 Task: Reset the filters.
Action: Mouse moved to (29, 107)
Screenshot: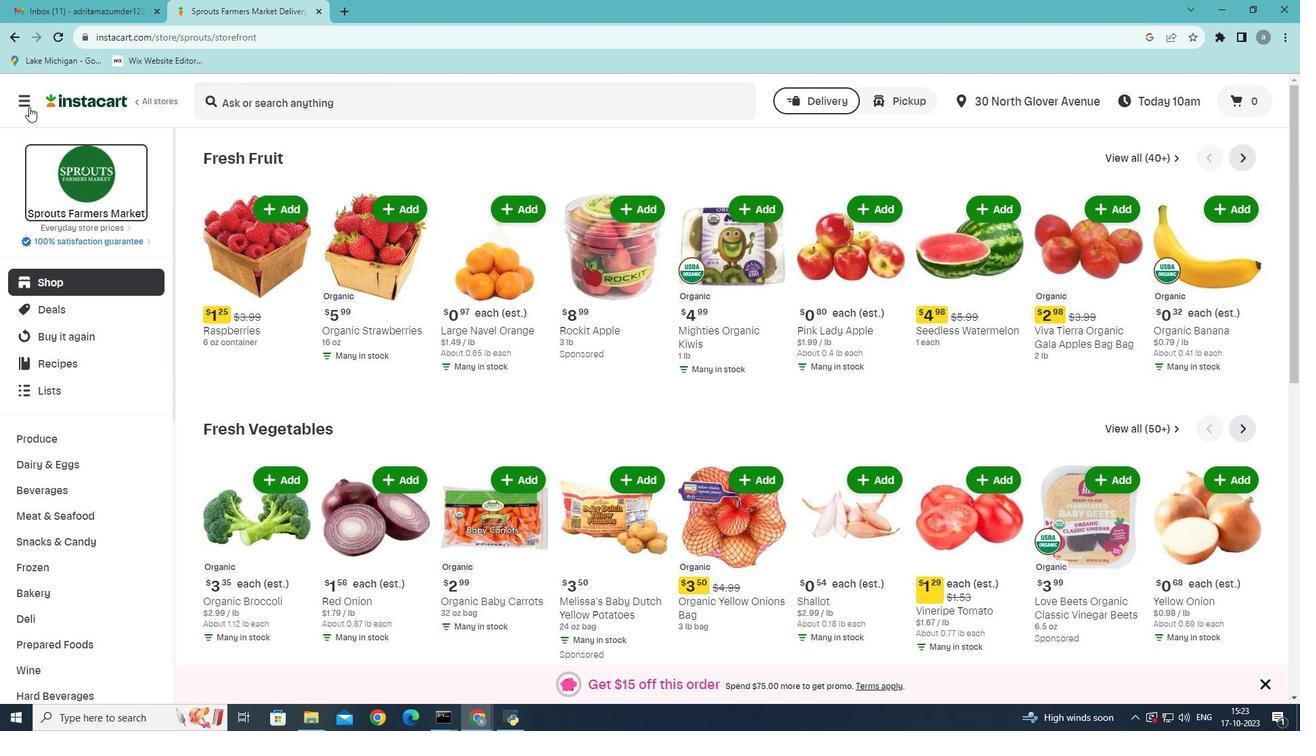 
Action: Mouse pressed left at (29, 107)
Screenshot: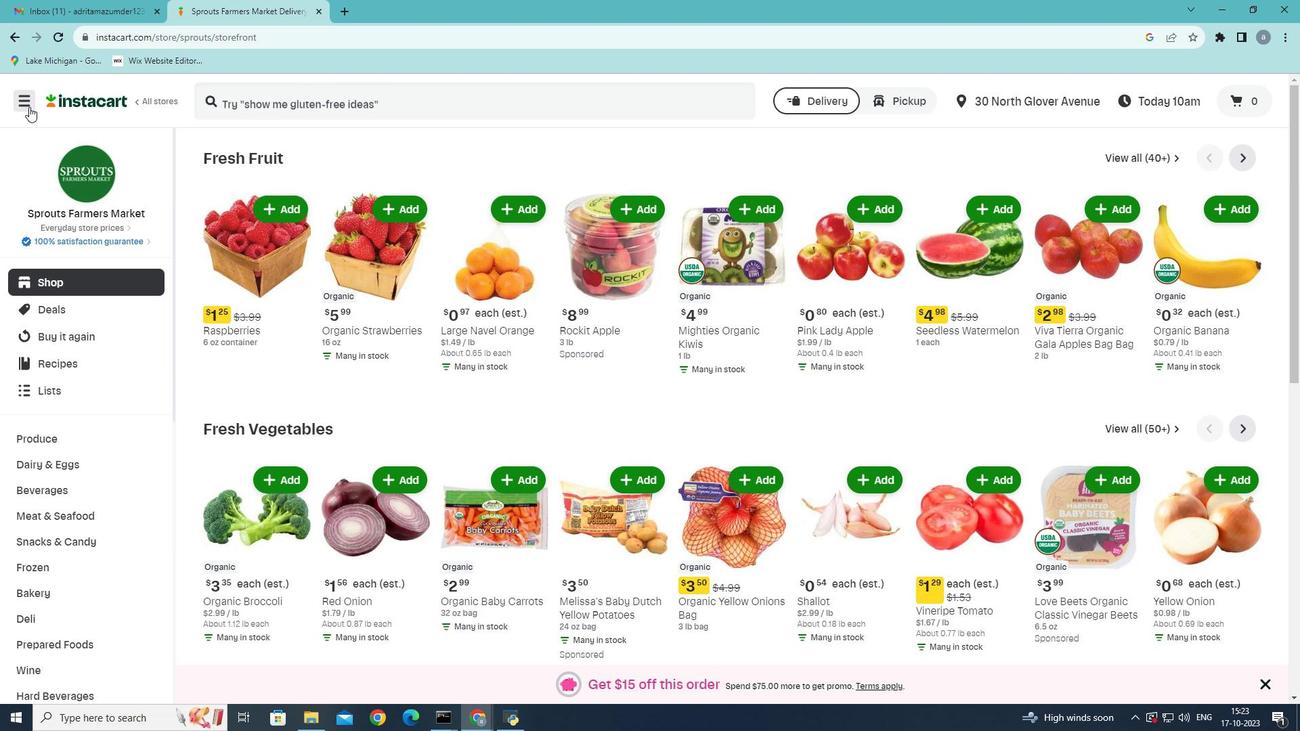 
Action: Mouse moved to (86, 396)
Screenshot: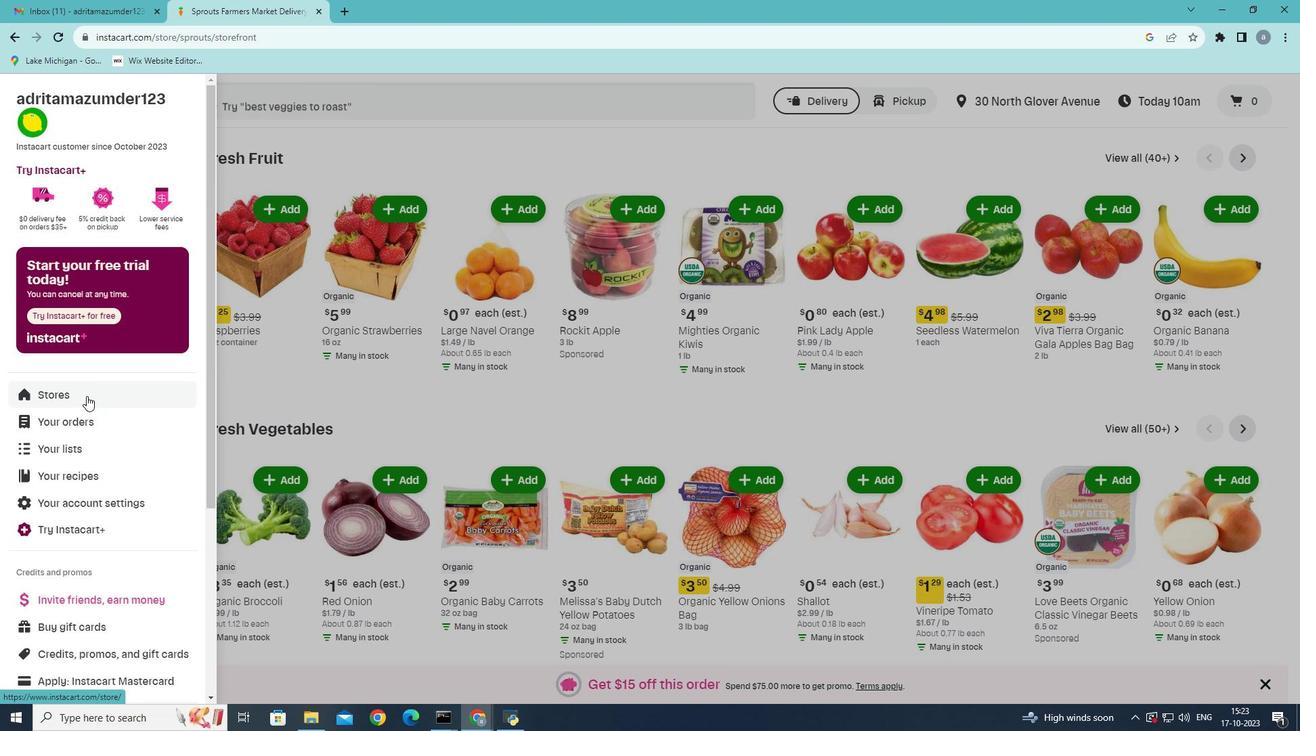 
Action: Mouse pressed left at (86, 396)
Screenshot: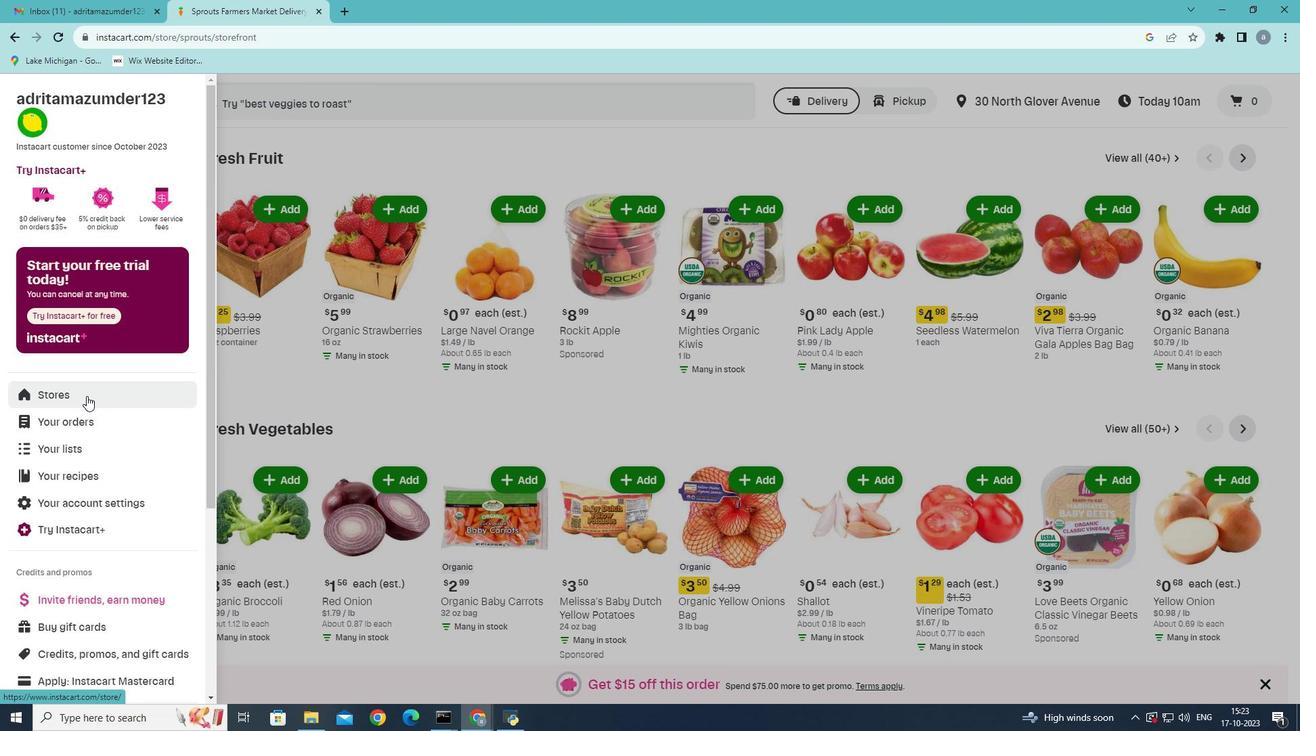 
Action: Mouse moved to (324, 150)
Screenshot: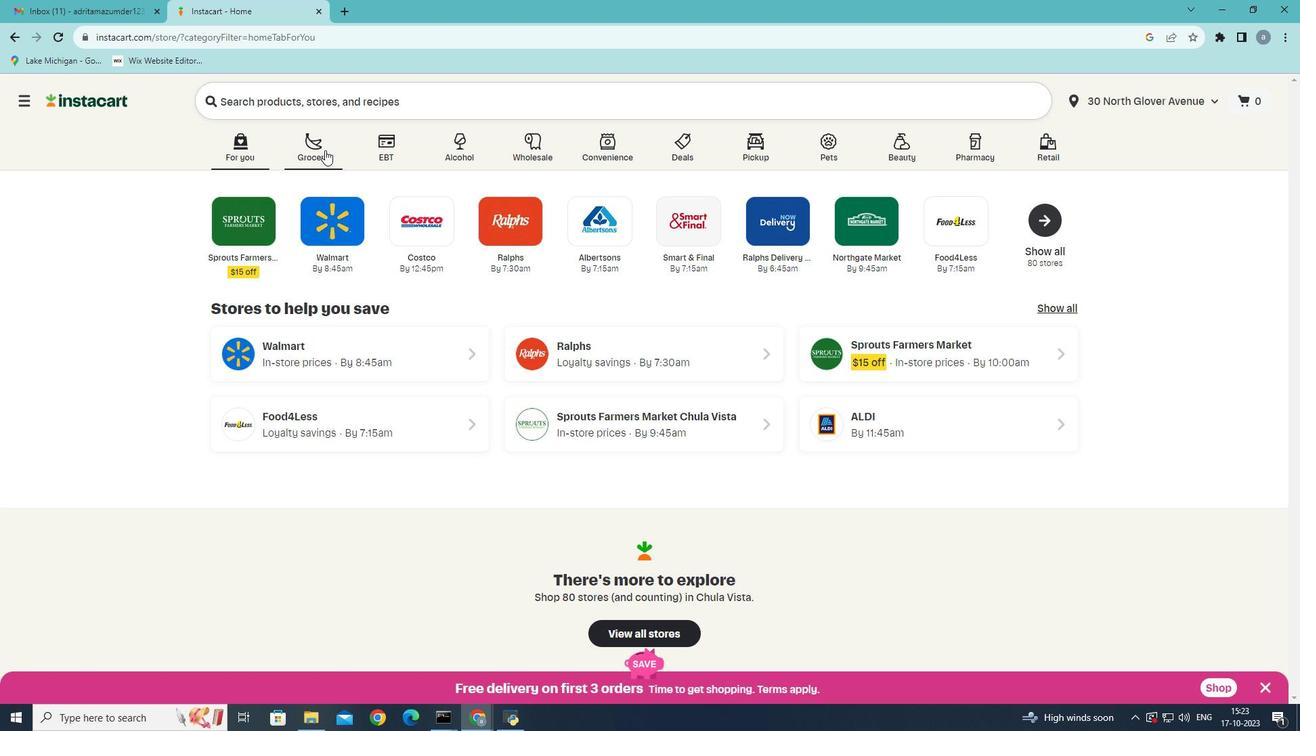 
Action: Mouse pressed left at (324, 150)
Screenshot: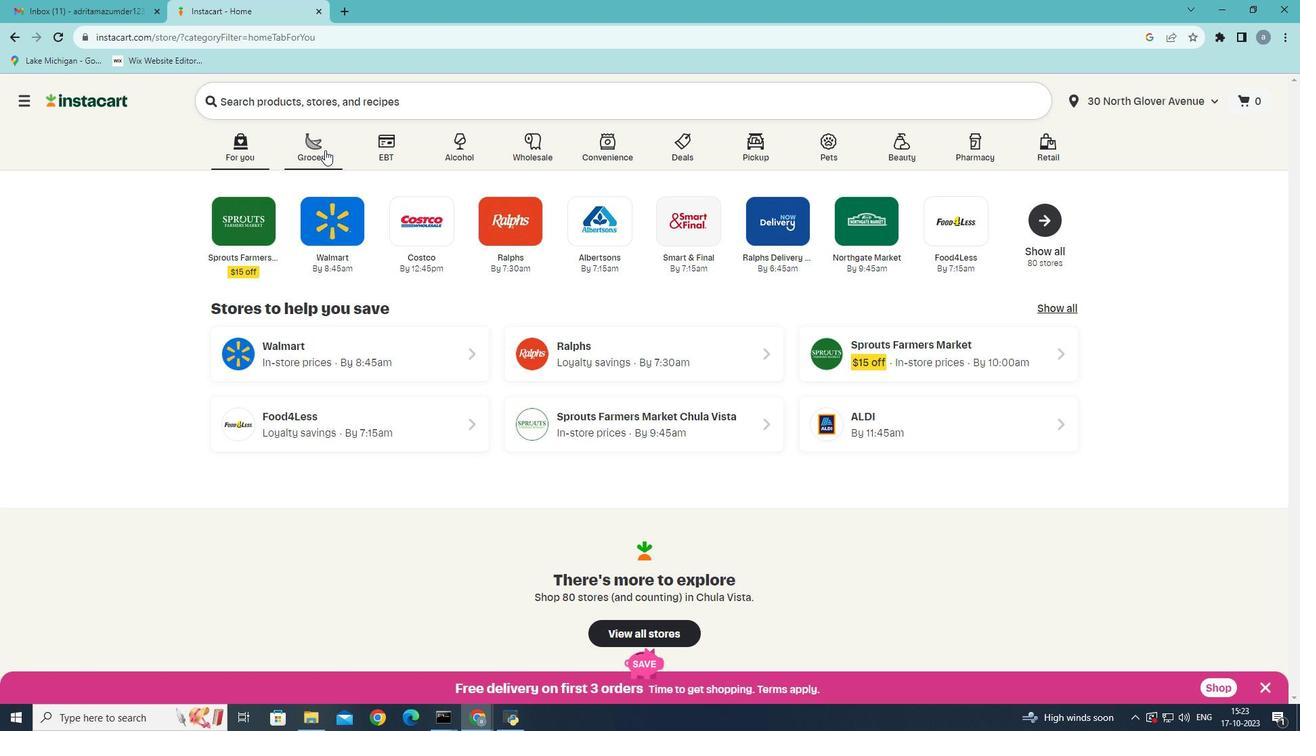 
Action: Mouse moved to (931, 292)
Screenshot: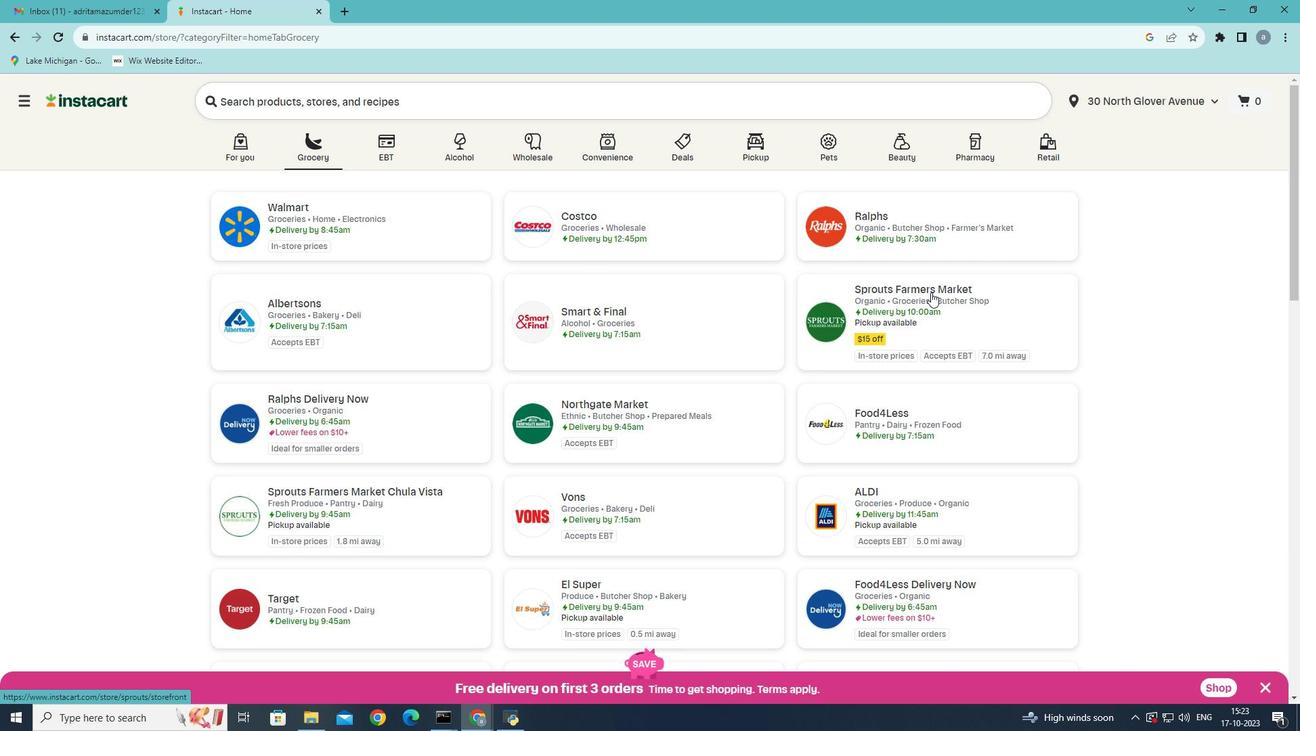 
Action: Mouse pressed left at (931, 292)
Screenshot: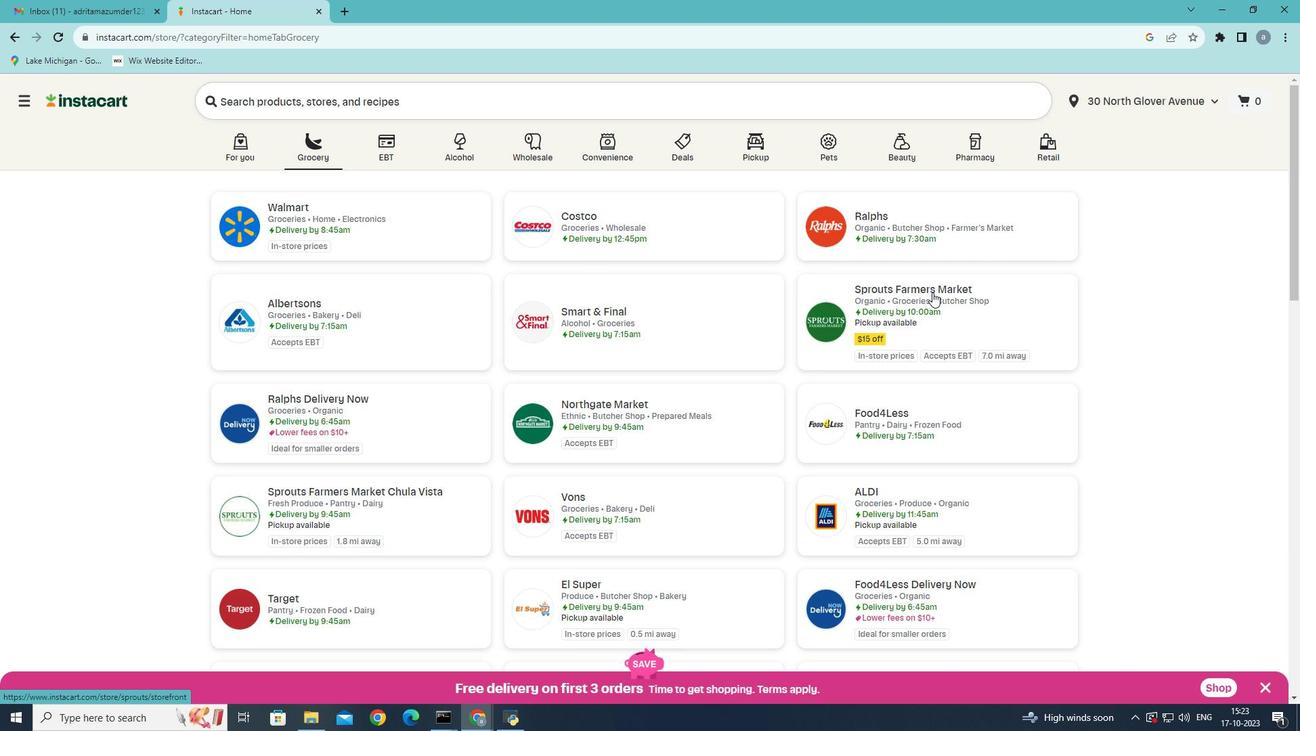 
Action: Mouse moved to (67, 520)
Screenshot: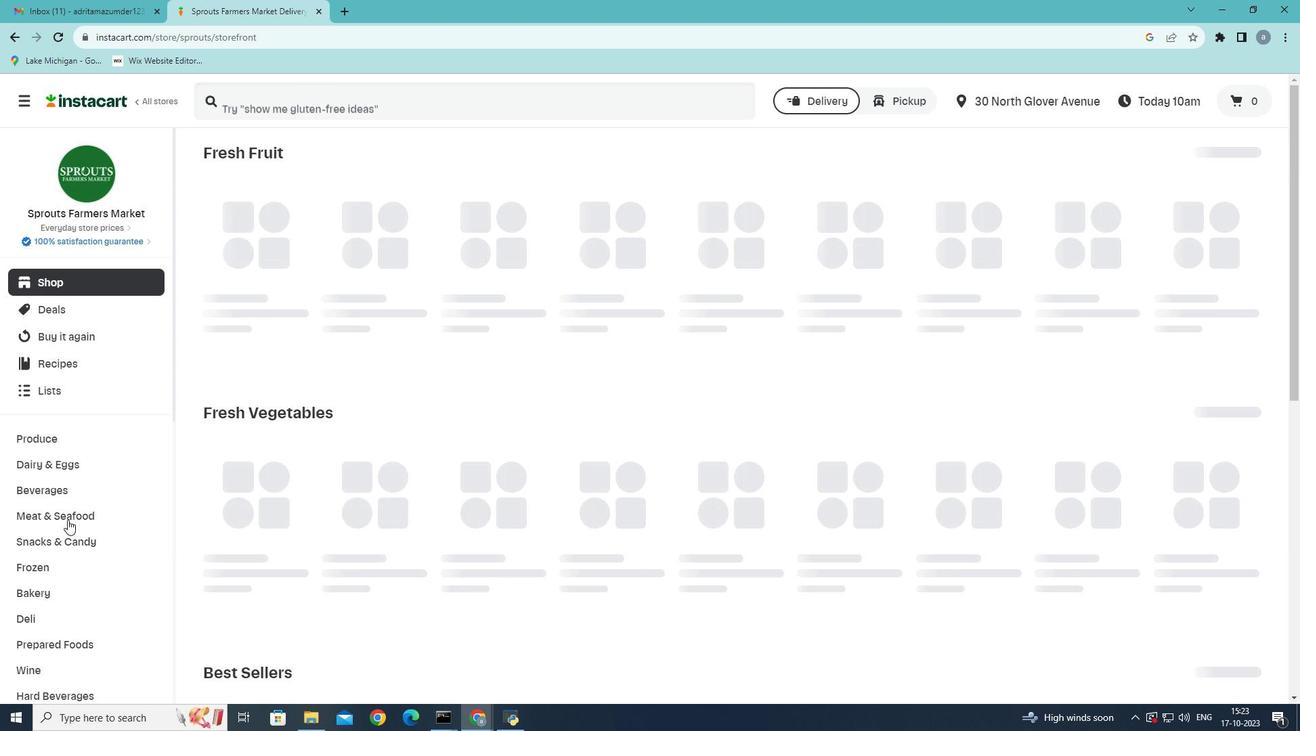 
Action: Mouse pressed left at (67, 520)
Screenshot: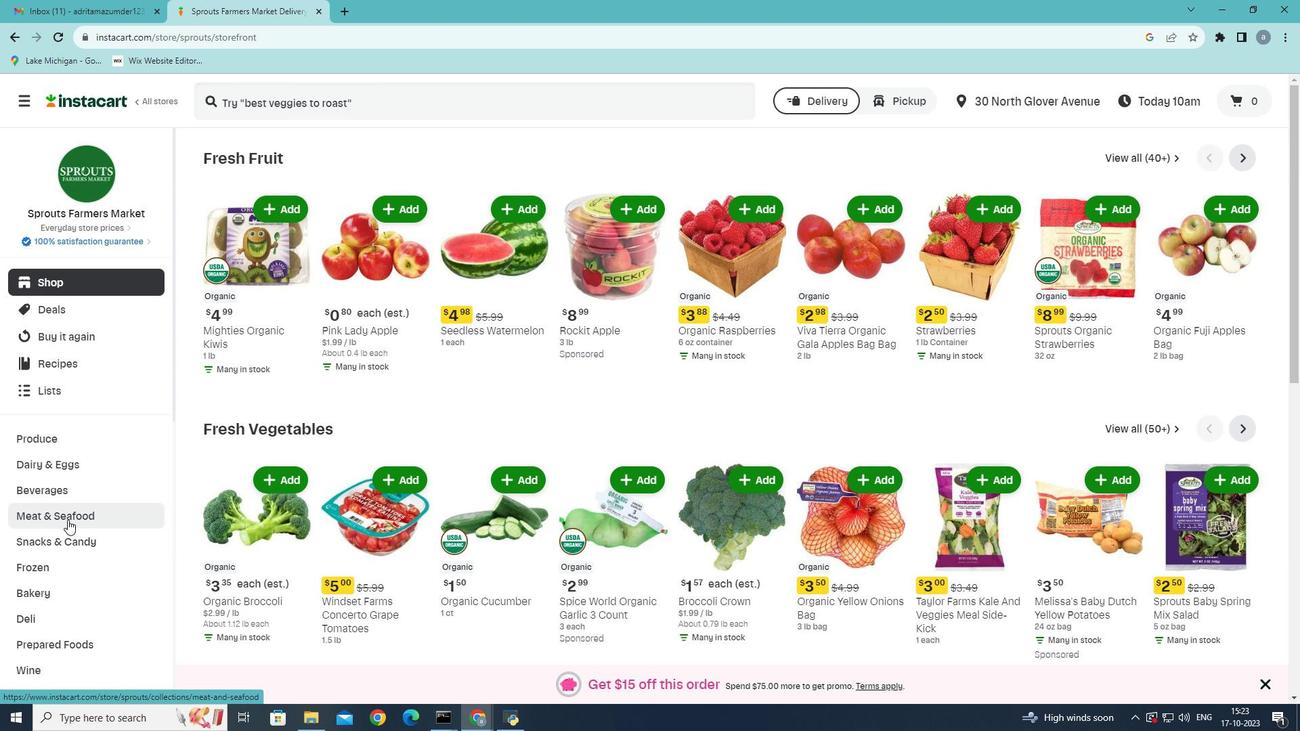 
Action: Mouse moved to (401, 192)
Screenshot: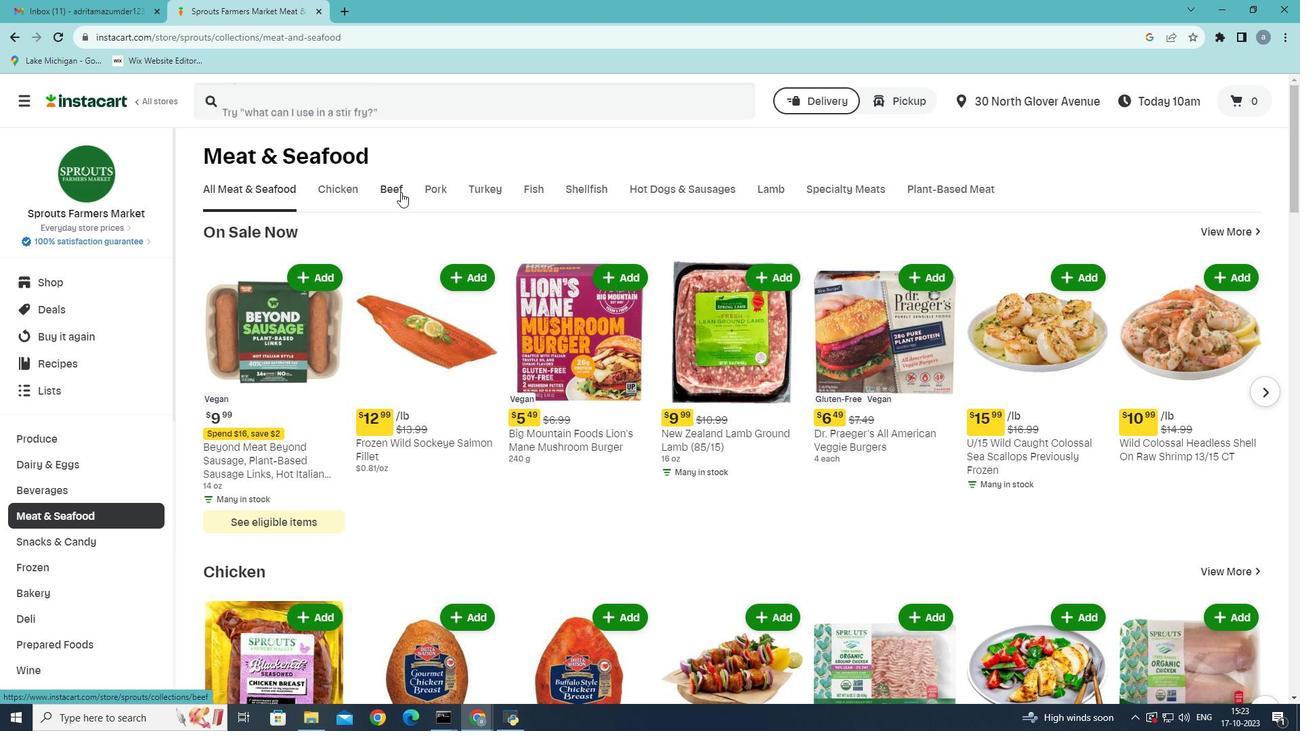 
Action: Mouse pressed left at (401, 192)
Screenshot: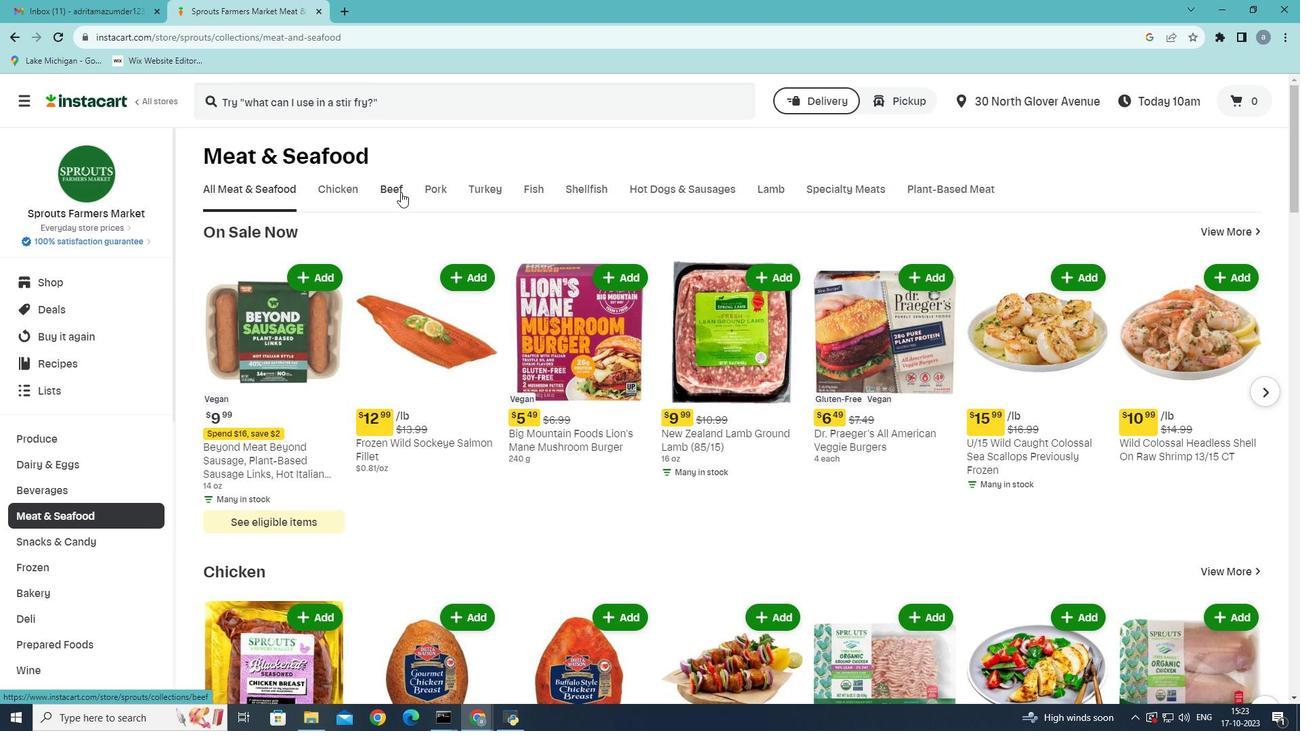 
Action: Mouse moved to (339, 249)
Screenshot: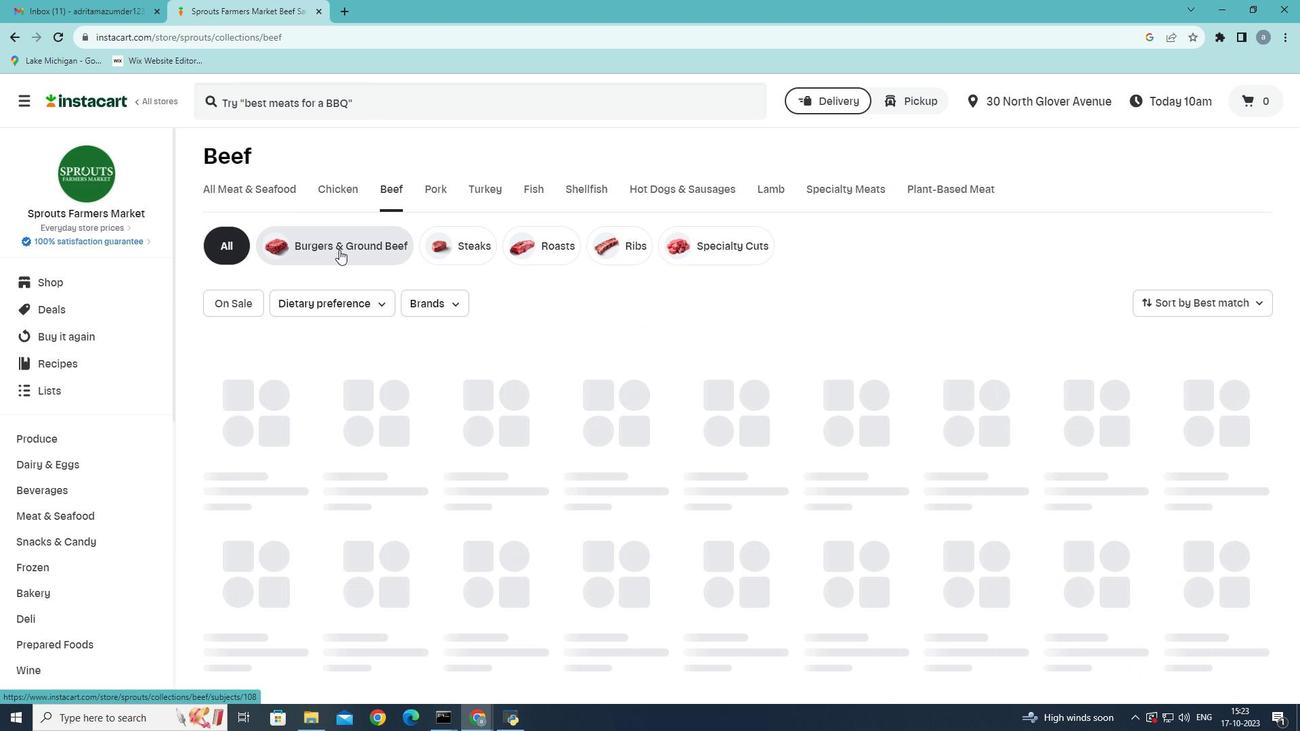 
Action: Mouse pressed left at (339, 249)
Screenshot: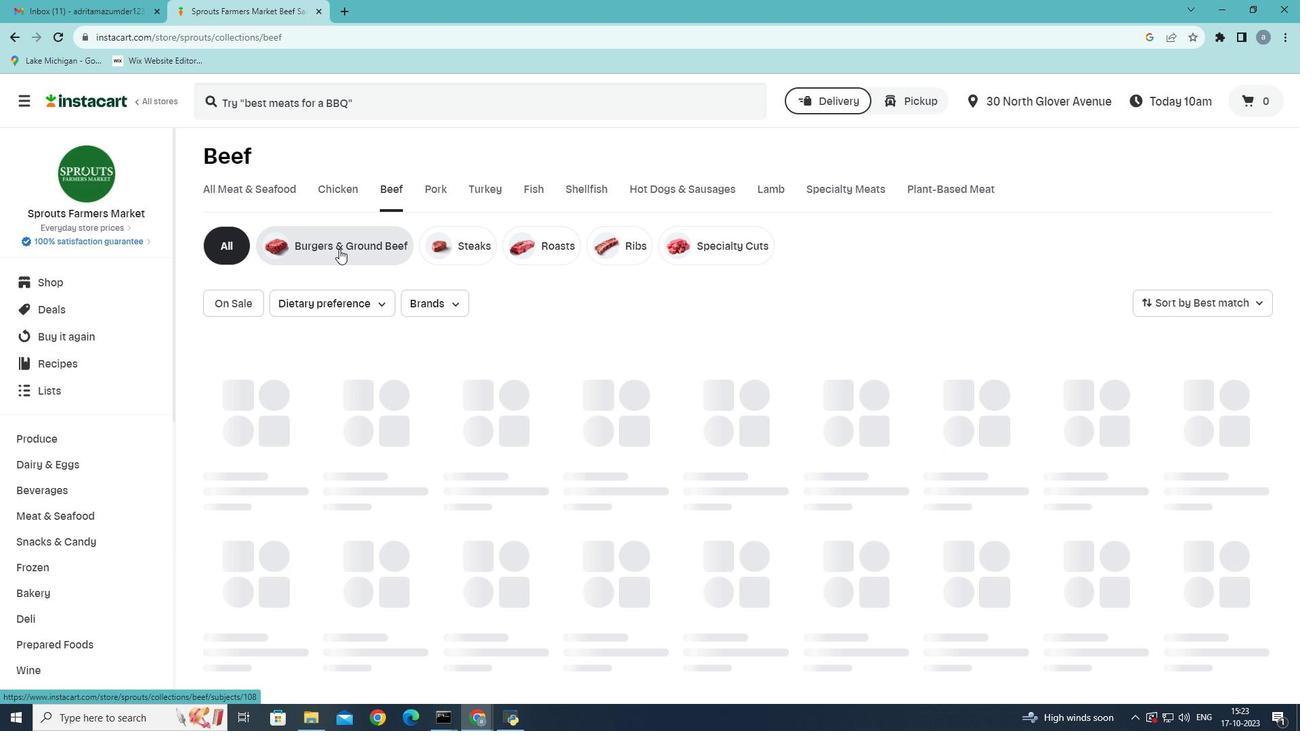 
Action: Mouse moved to (457, 300)
Screenshot: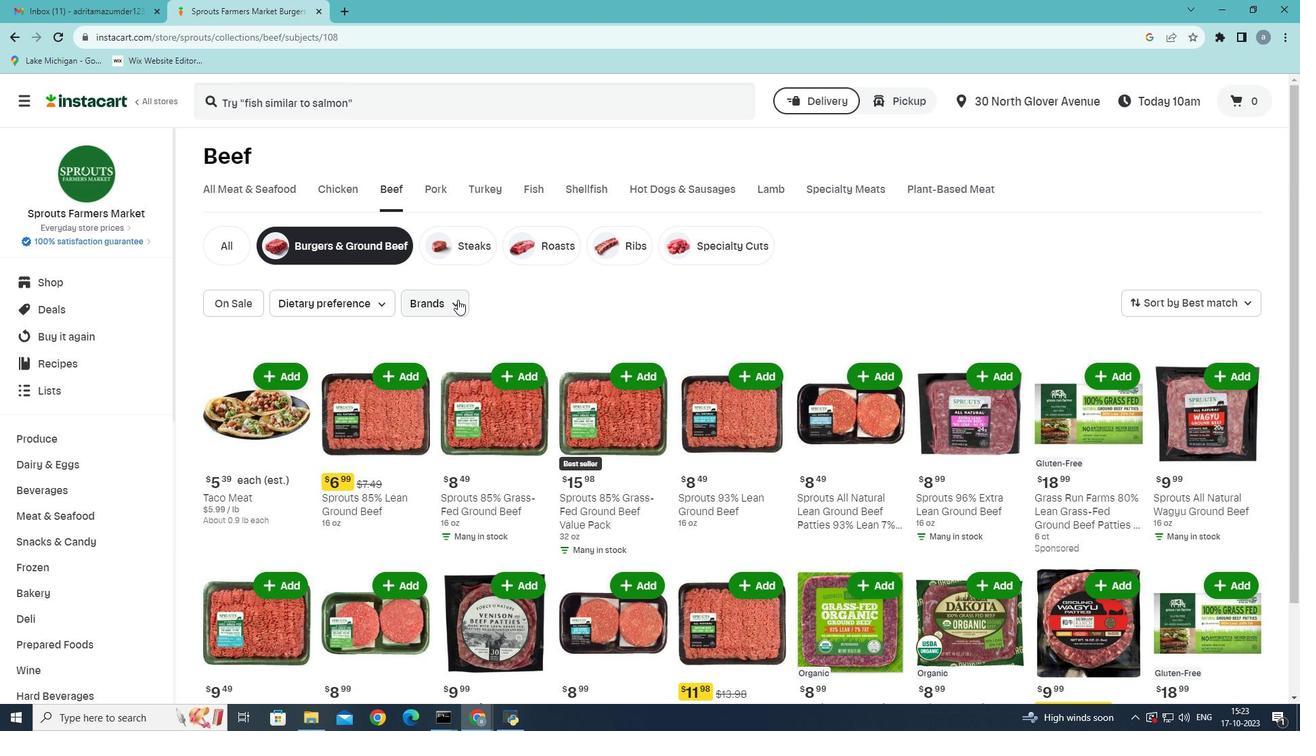 
Action: Mouse pressed left at (457, 300)
Screenshot: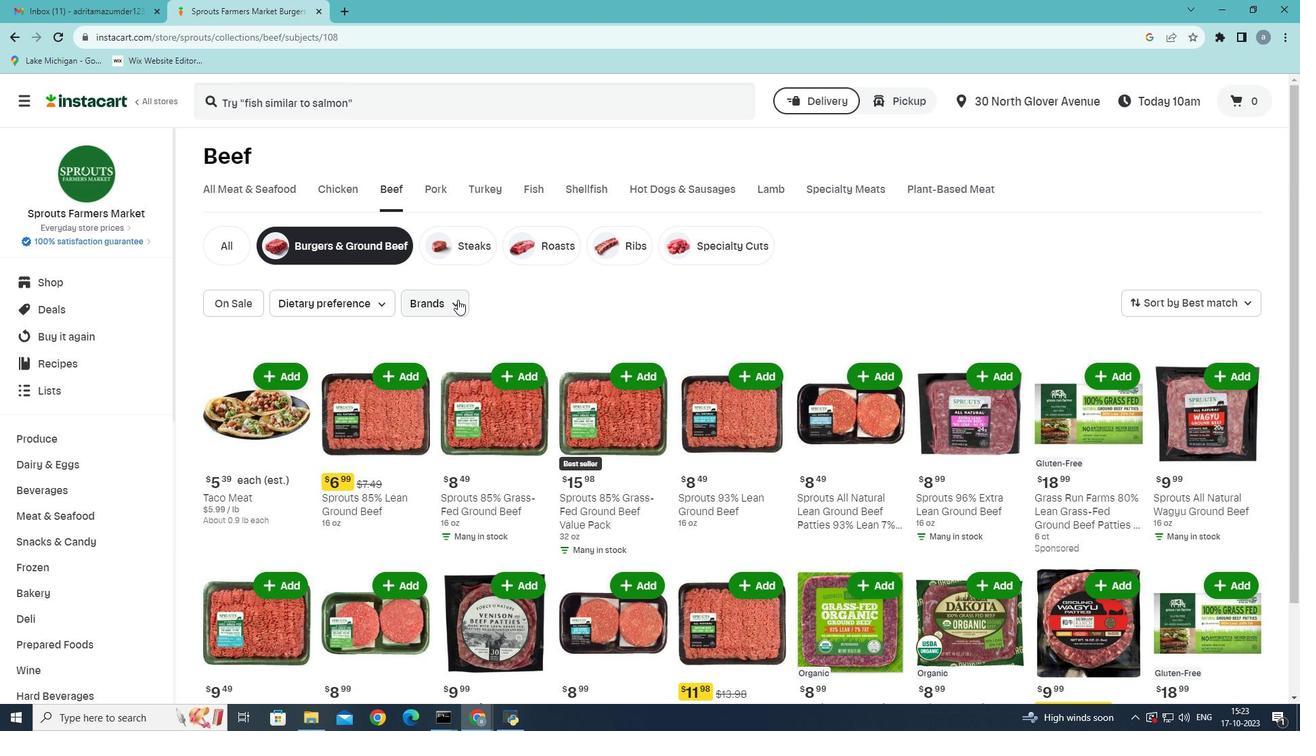 
Action: Mouse moved to (488, 477)
Screenshot: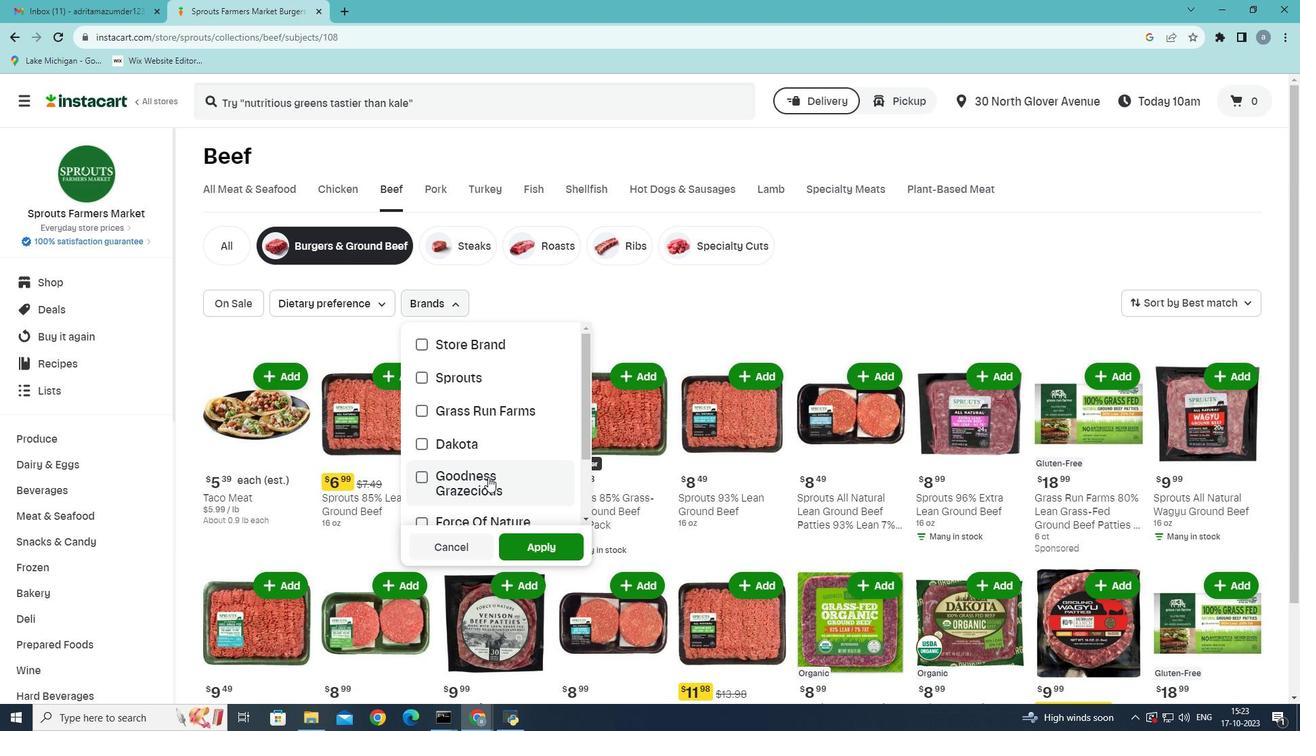 
Action: Mouse scrolled (488, 476) with delta (0, 0)
Screenshot: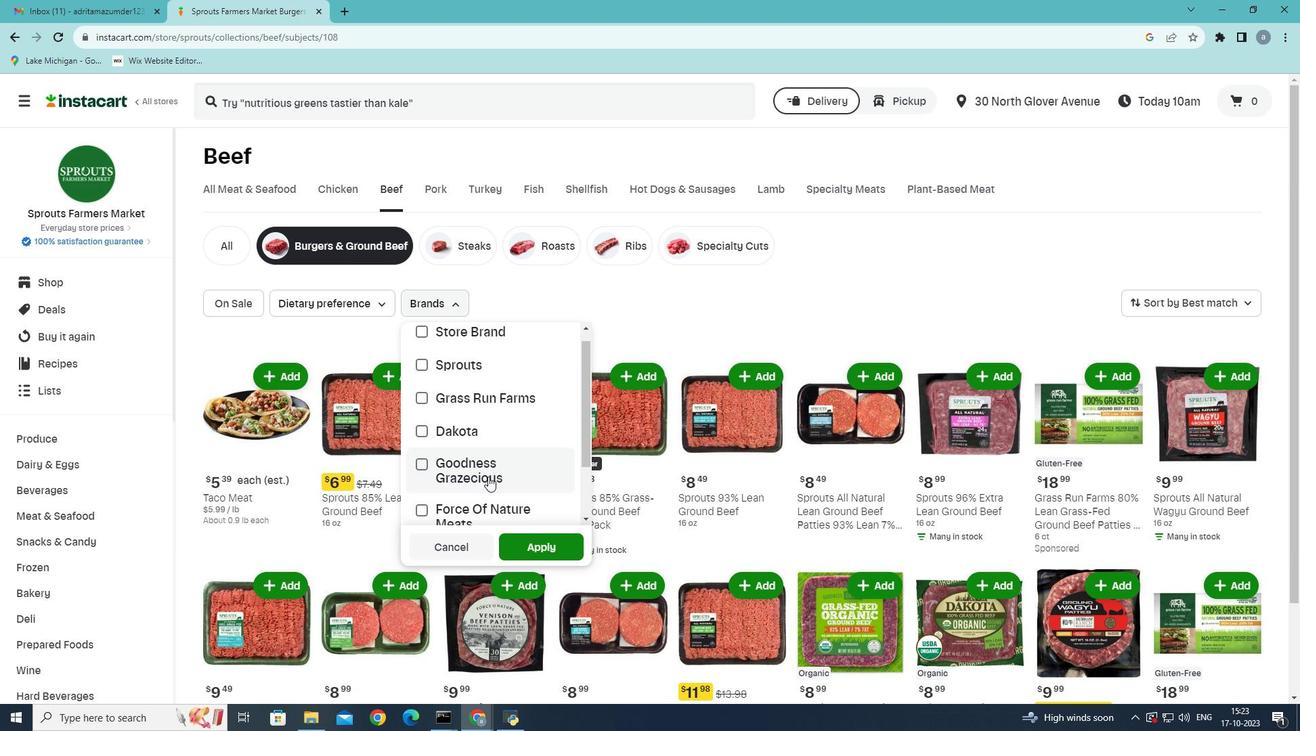 
Action: Mouse scrolled (488, 476) with delta (0, 0)
Screenshot: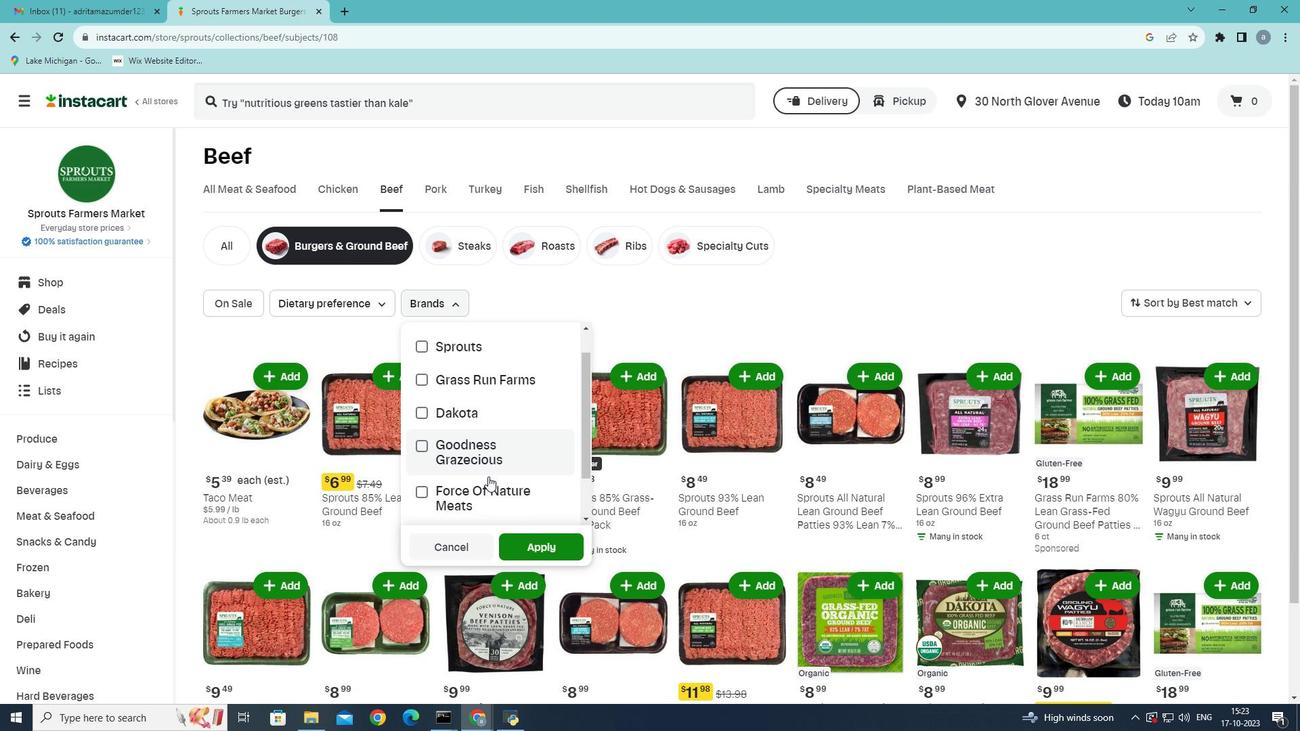 
Action: Mouse moved to (424, 483)
Screenshot: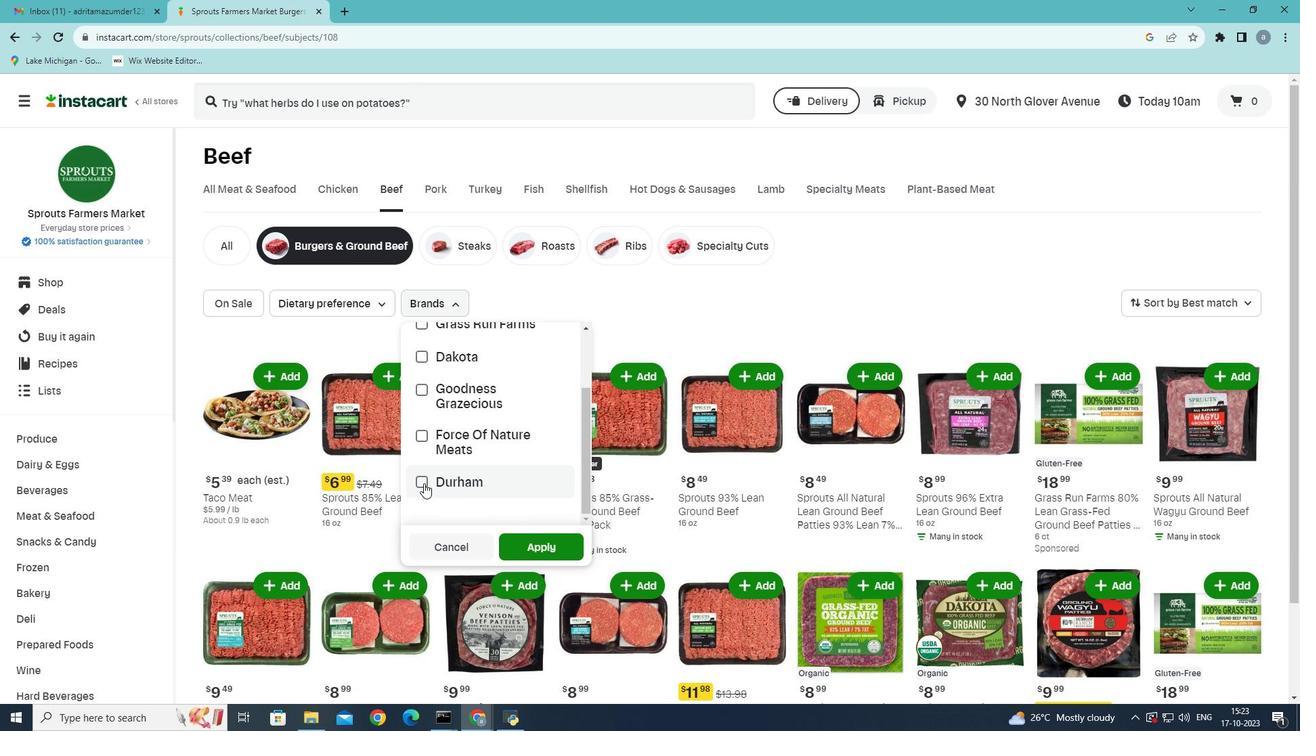 
Action: Mouse pressed left at (424, 483)
Screenshot: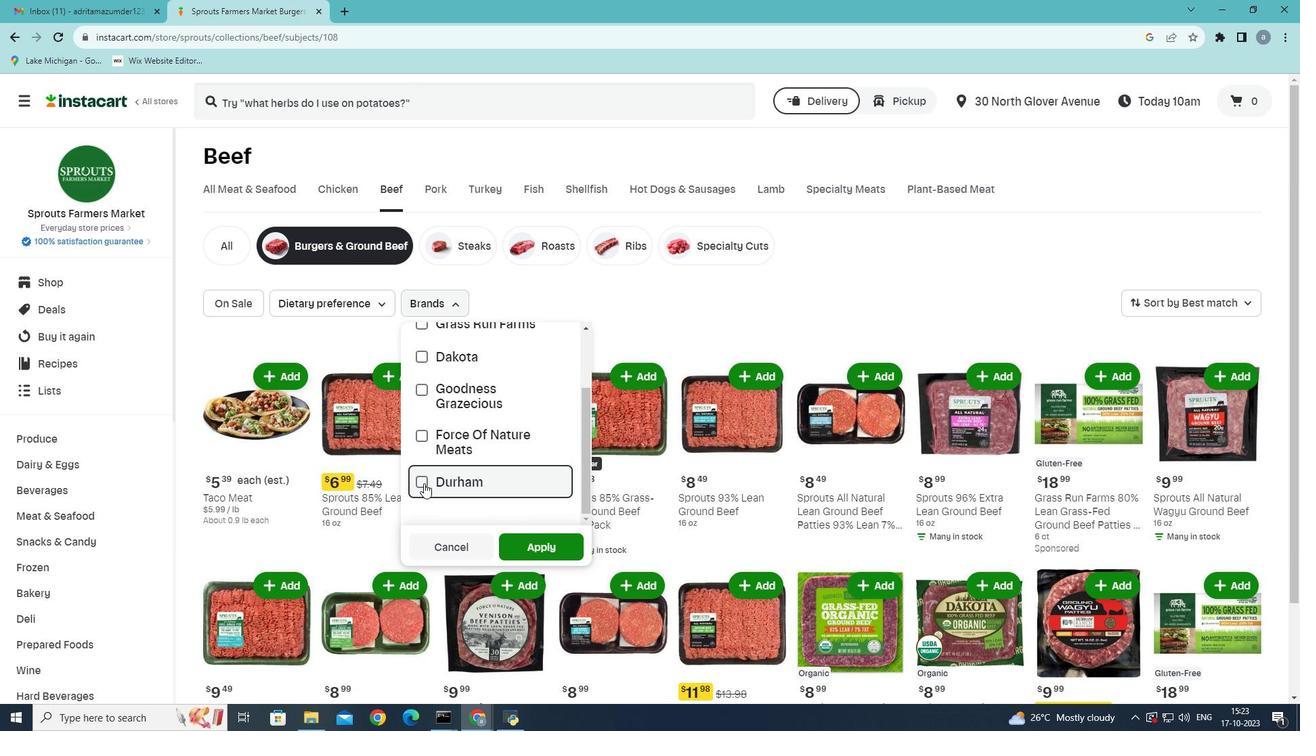 
Action: Mouse moved to (531, 544)
Screenshot: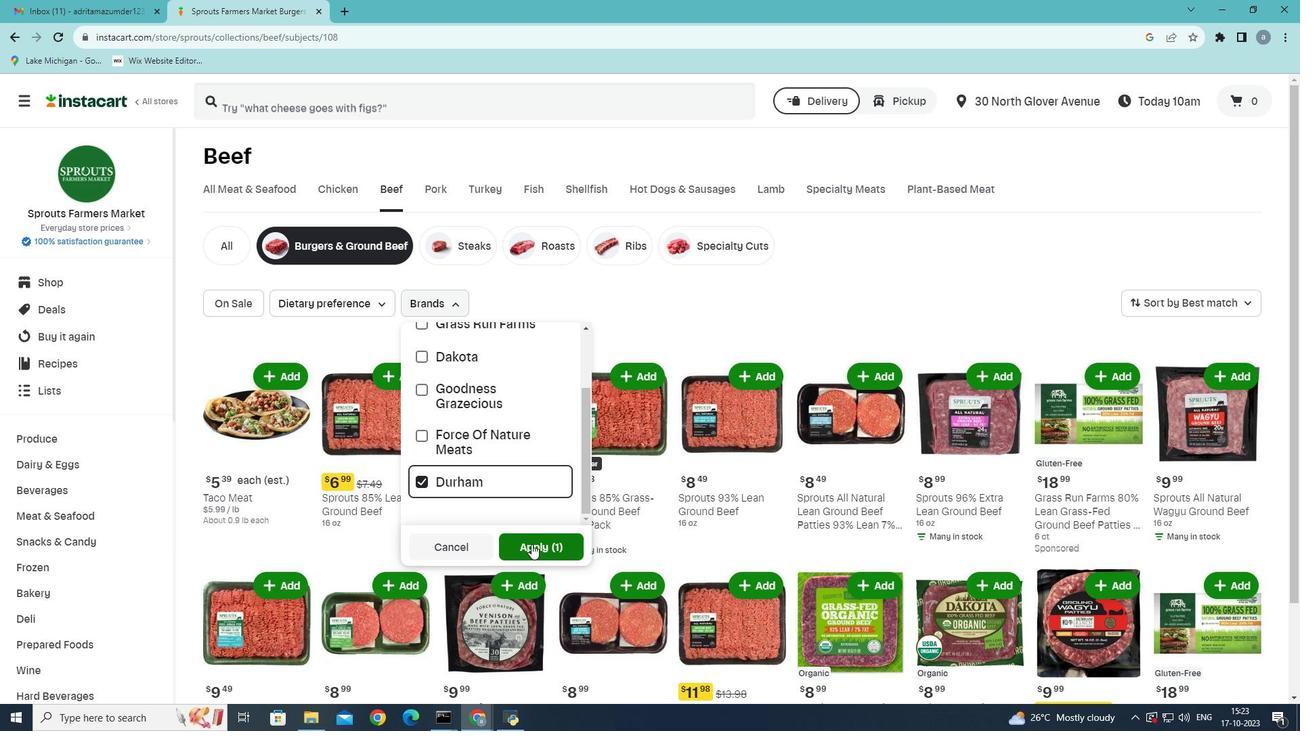 
Action: Mouse pressed left at (531, 544)
Screenshot: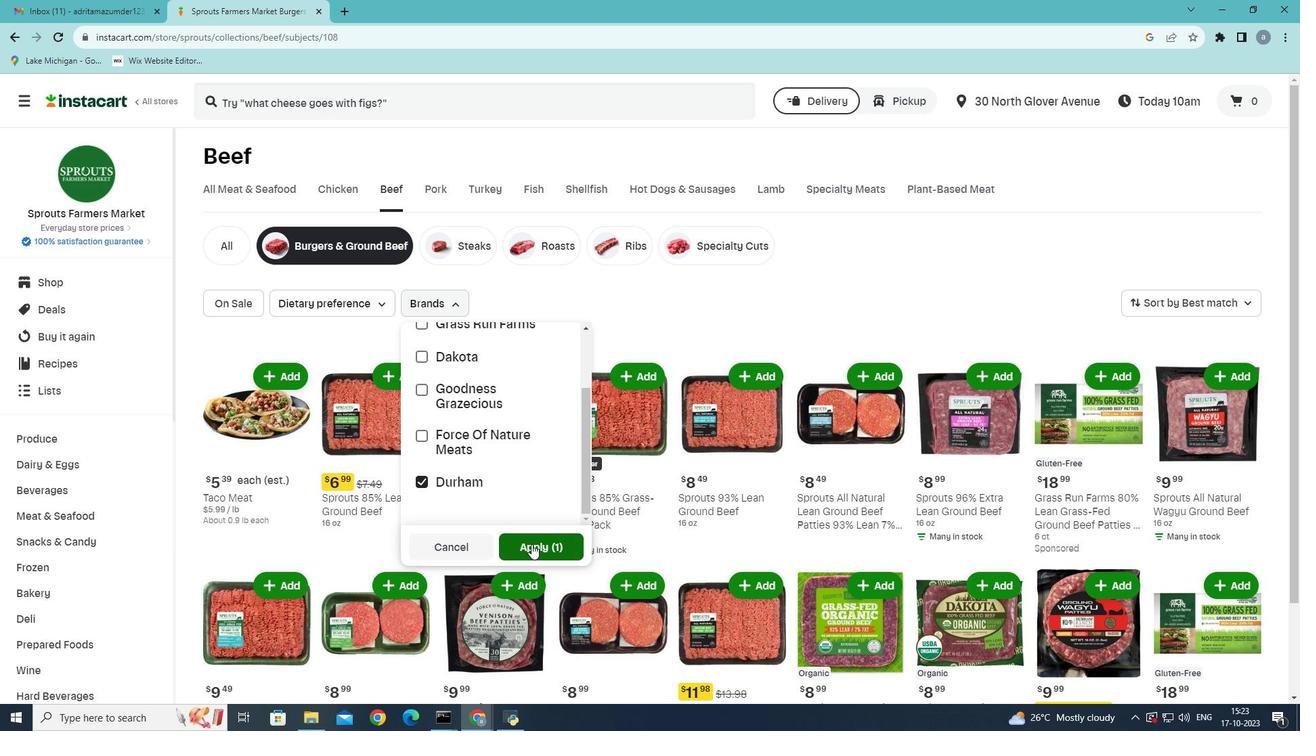 
Action: Mouse moved to (492, 302)
Screenshot: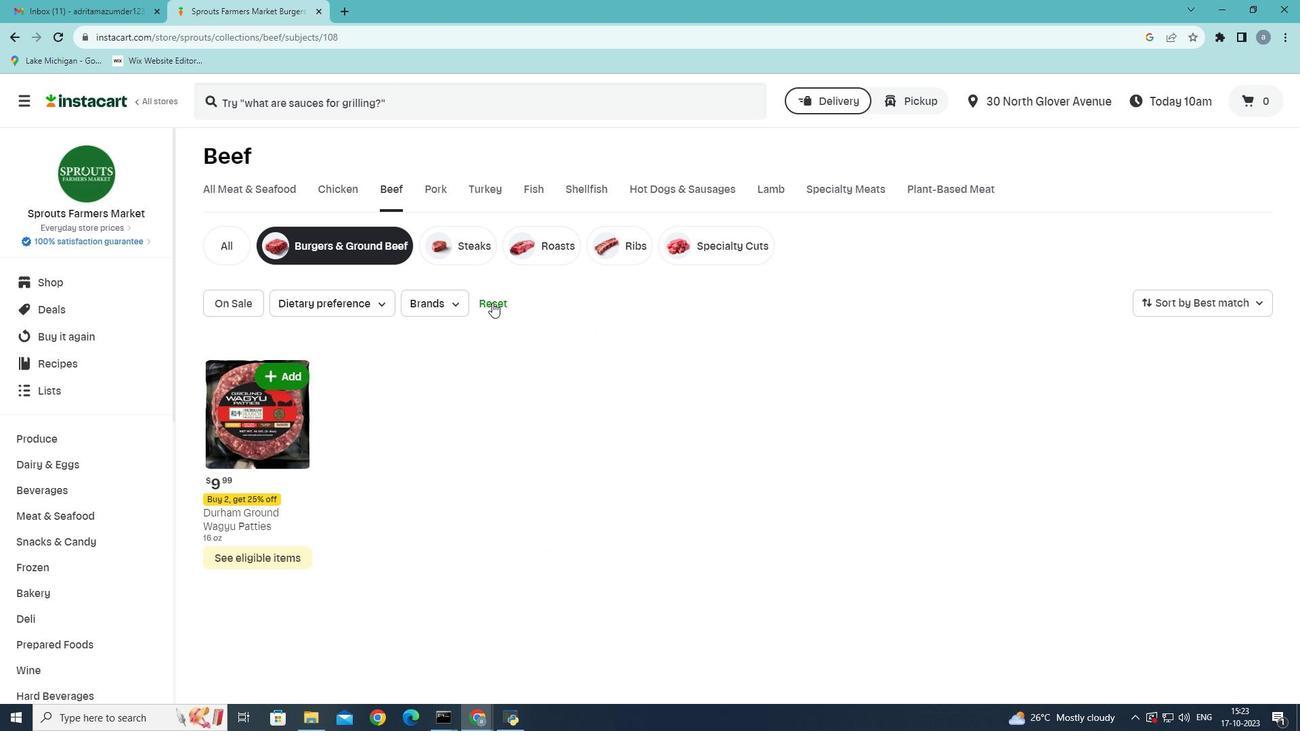 
Action: Mouse pressed left at (492, 302)
Screenshot: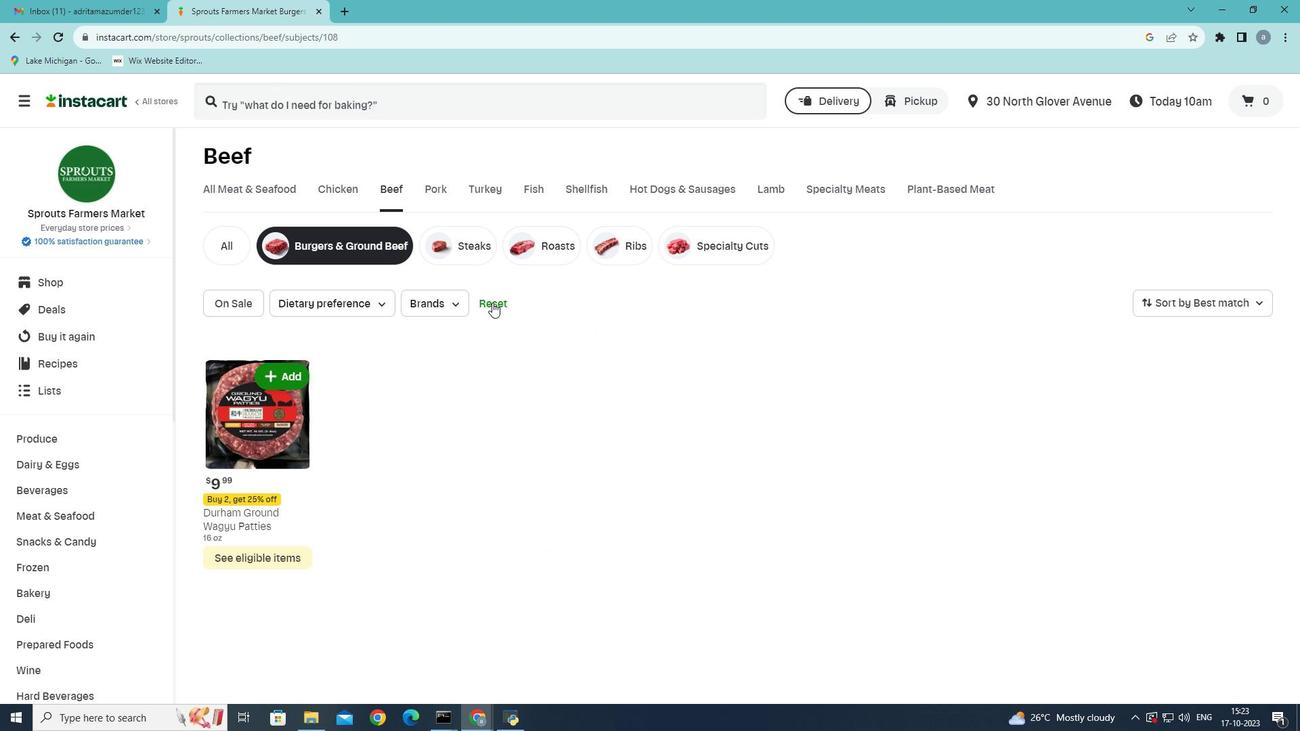 
Action: Mouse moved to (582, 310)
Screenshot: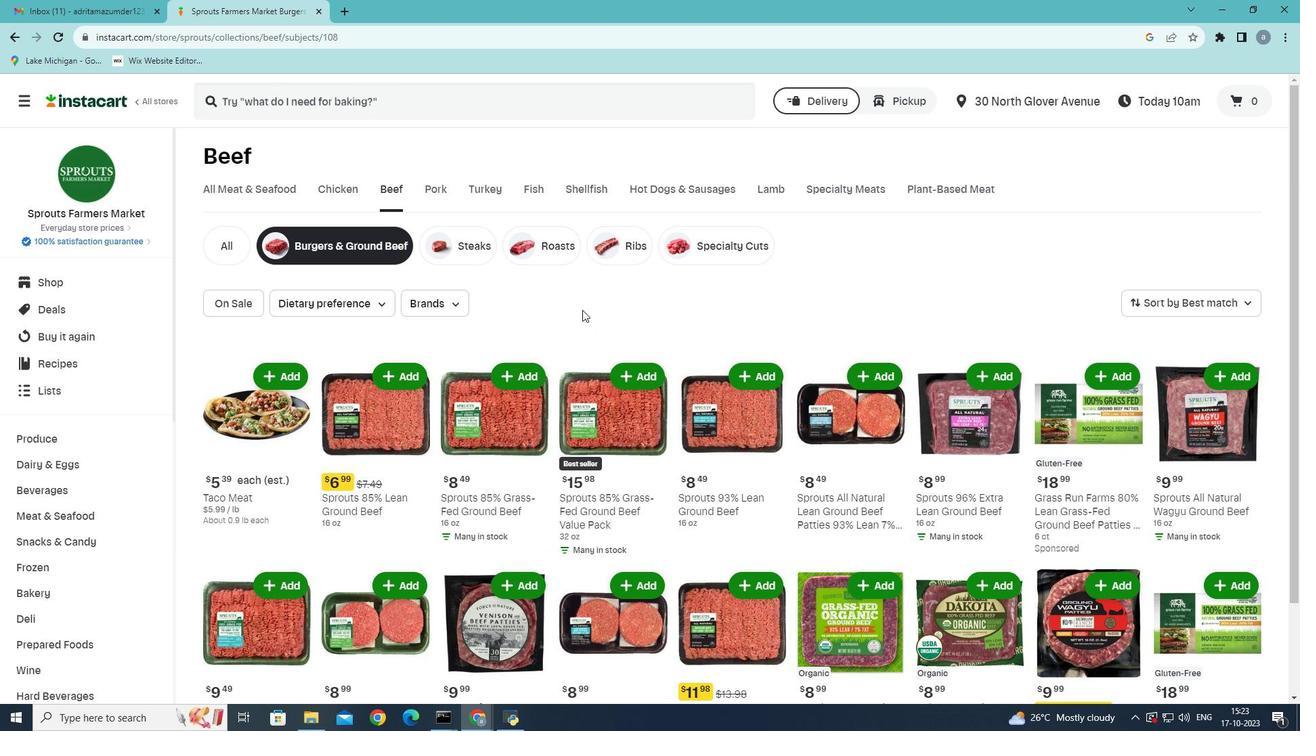 
